 Task: Create a due date automation trigger when advanced on, on the wednesday of the week before a card is due add fields with custom field "Resume" set to a number greater than 1 and lower than 10 at 11:00 AM.
Action: Mouse moved to (1055, 76)
Screenshot: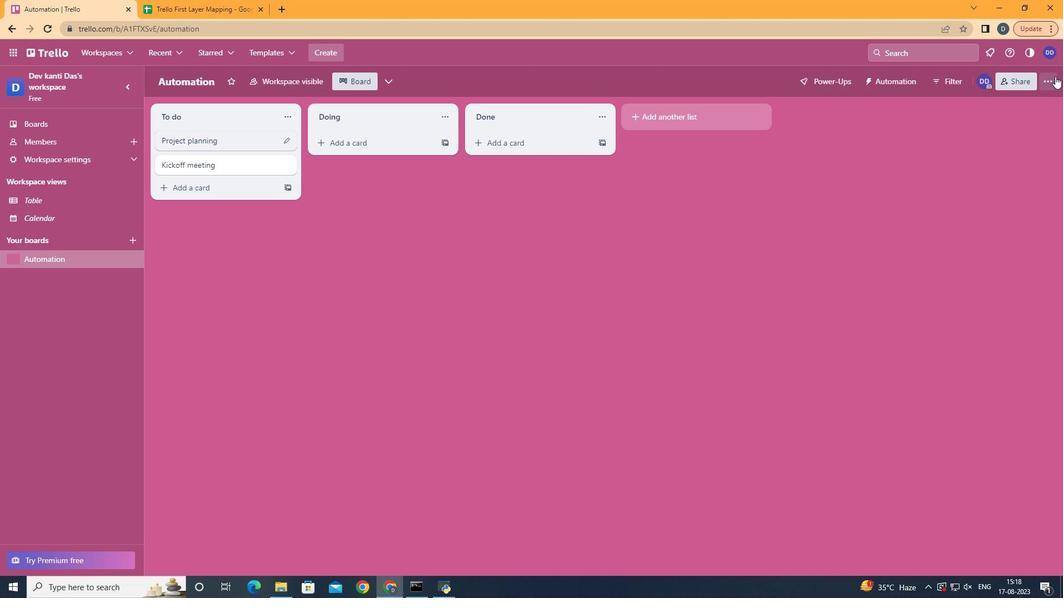 
Action: Mouse pressed left at (1055, 76)
Screenshot: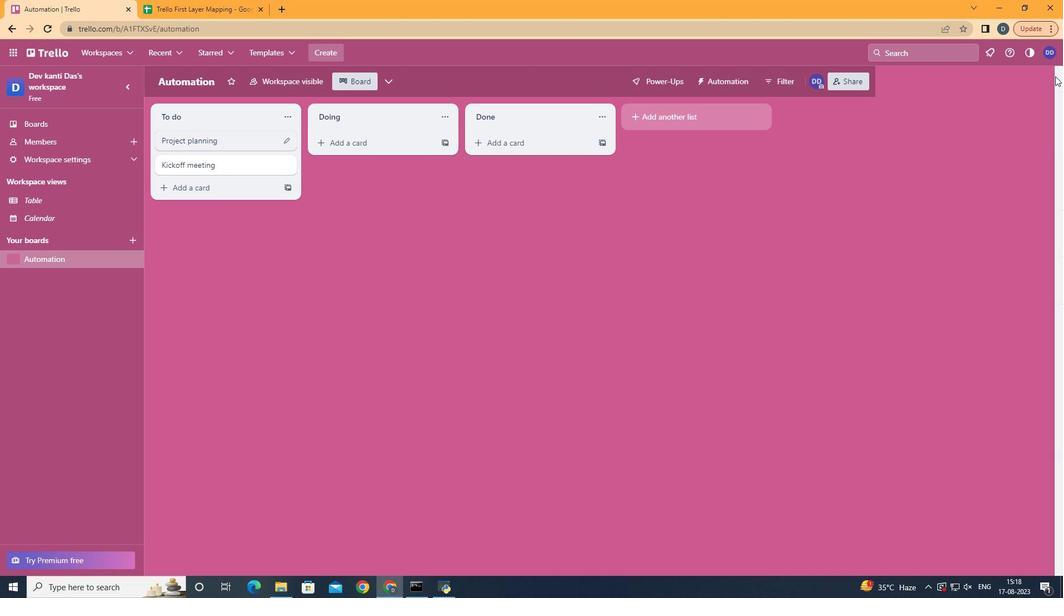 
Action: Mouse moved to (948, 240)
Screenshot: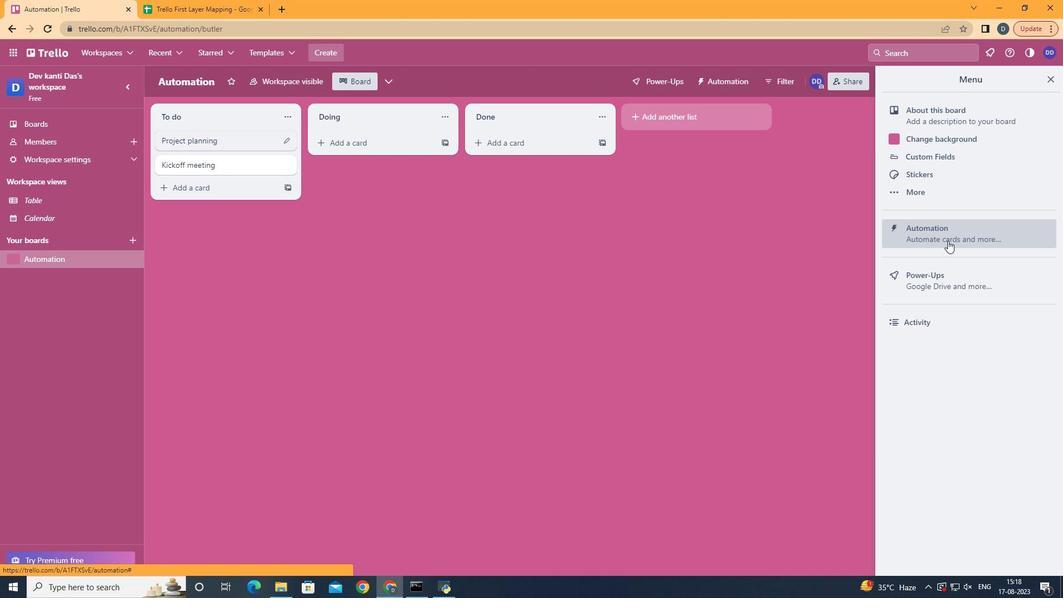 
Action: Mouse pressed left at (948, 240)
Screenshot: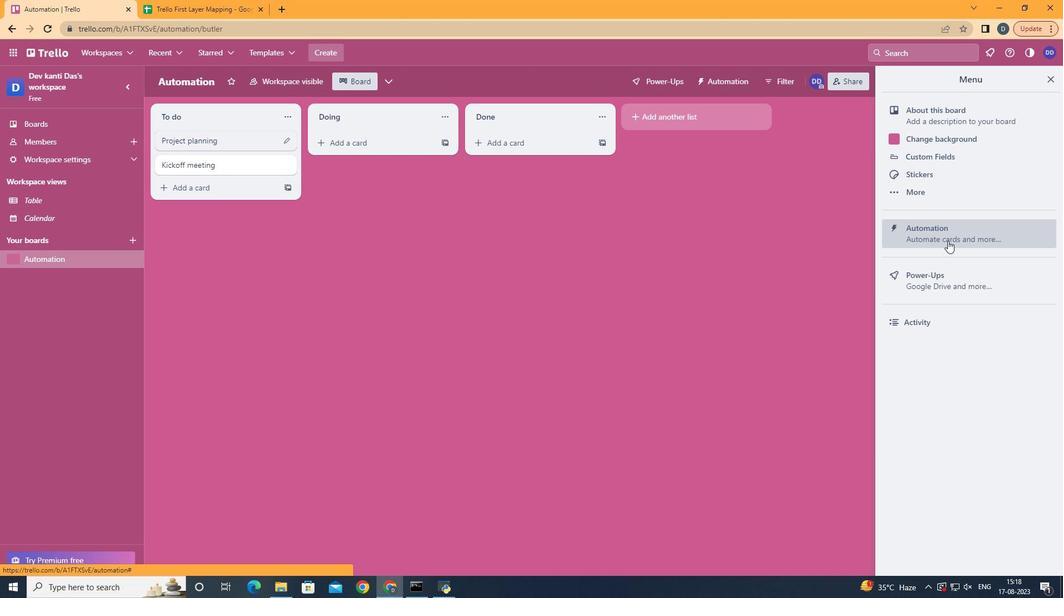 
Action: Mouse moved to (218, 219)
Screenshot: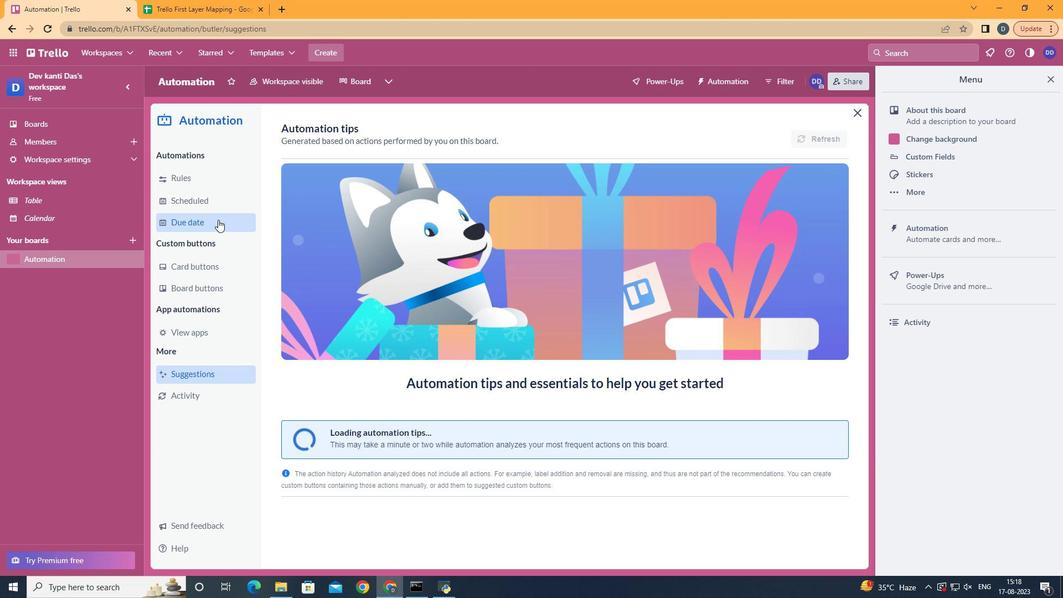 
Action: Mouse pressed left at (218, 219)
Screenshot: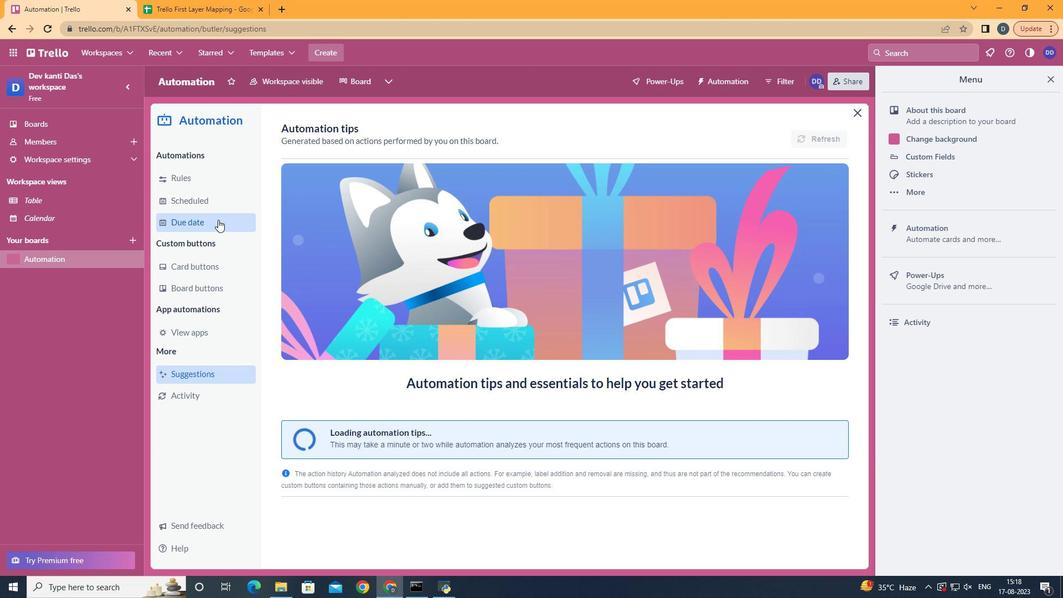
Action: Mouse moved to (778, 132)
Screenshot: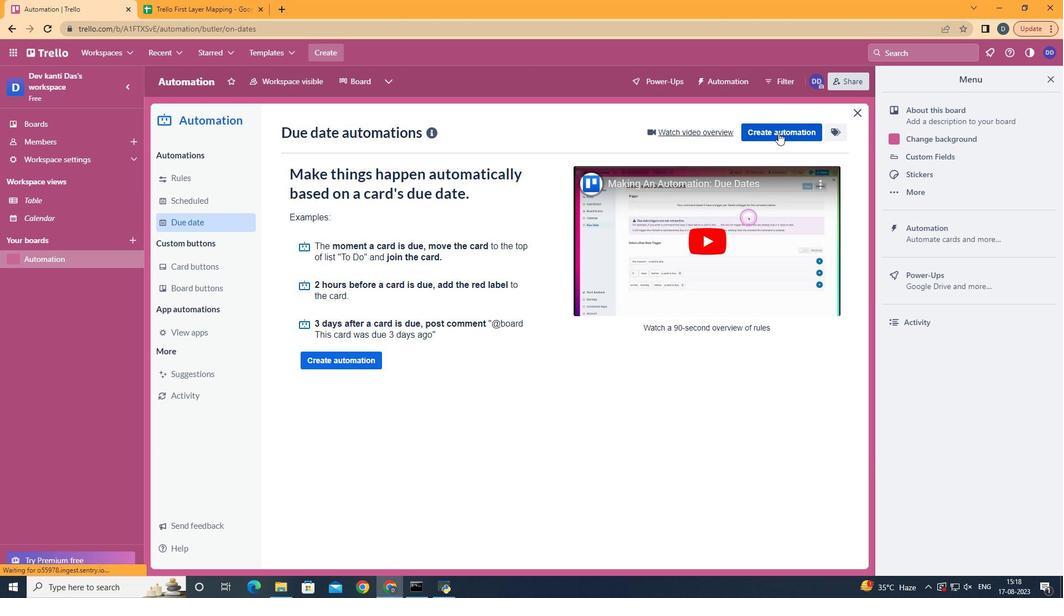 
Action: Mouse pressed left at (778, 132)
Screenshot: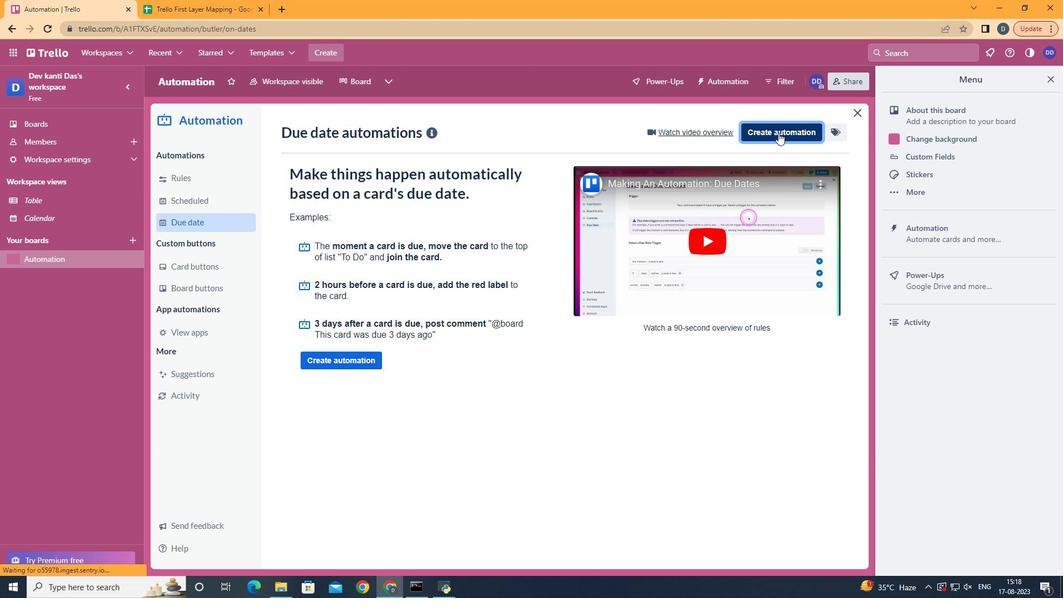 
Action: Mouse moved to (586, 233)
Screenshot: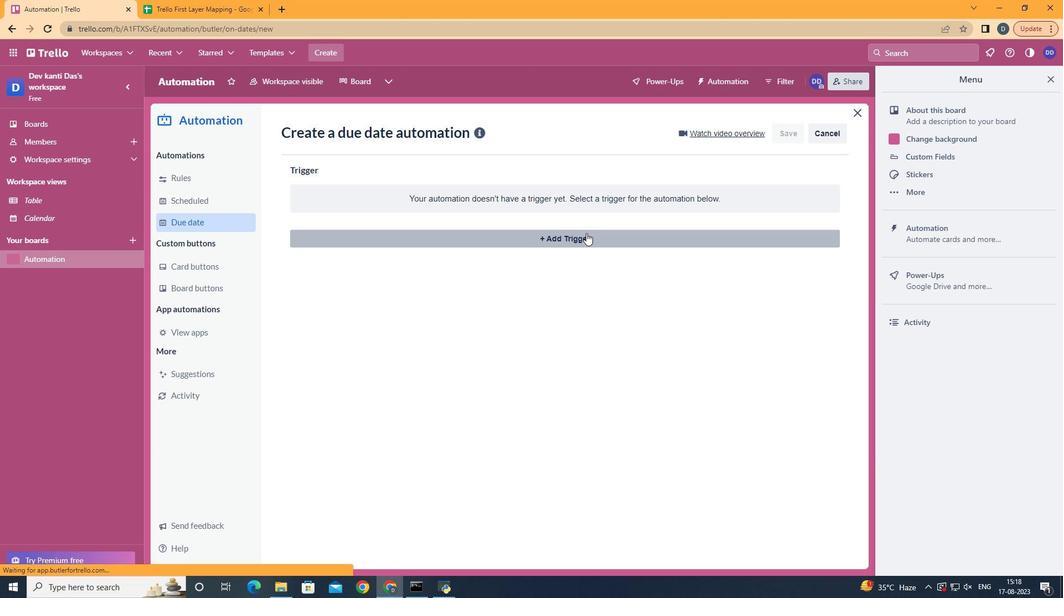 
Action: Mouse pressed left at (586, 233)
Screenshot: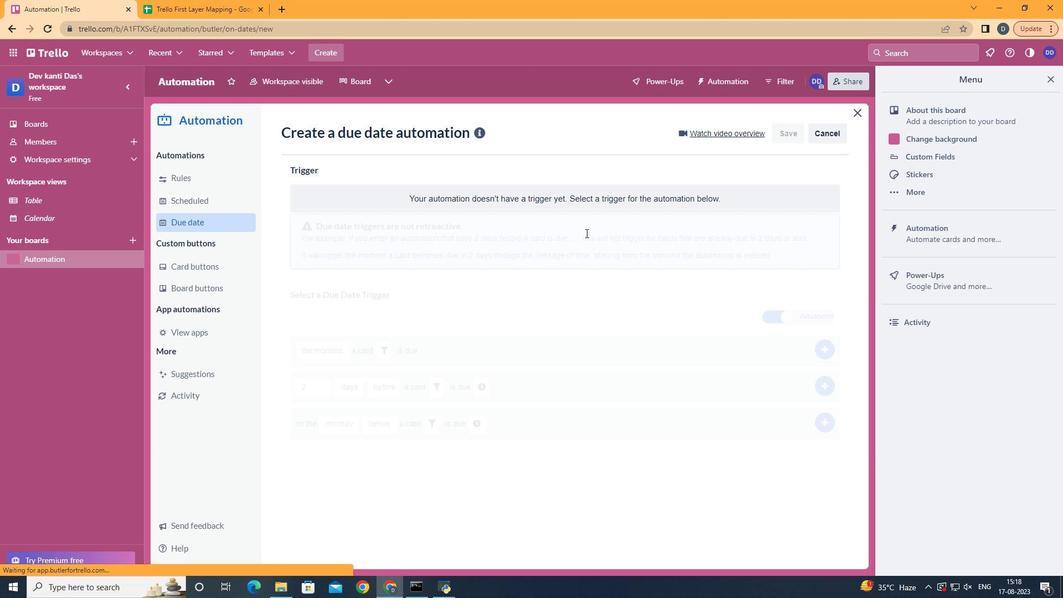 
Action: Mouse moved to (359, 335)
Screenshot: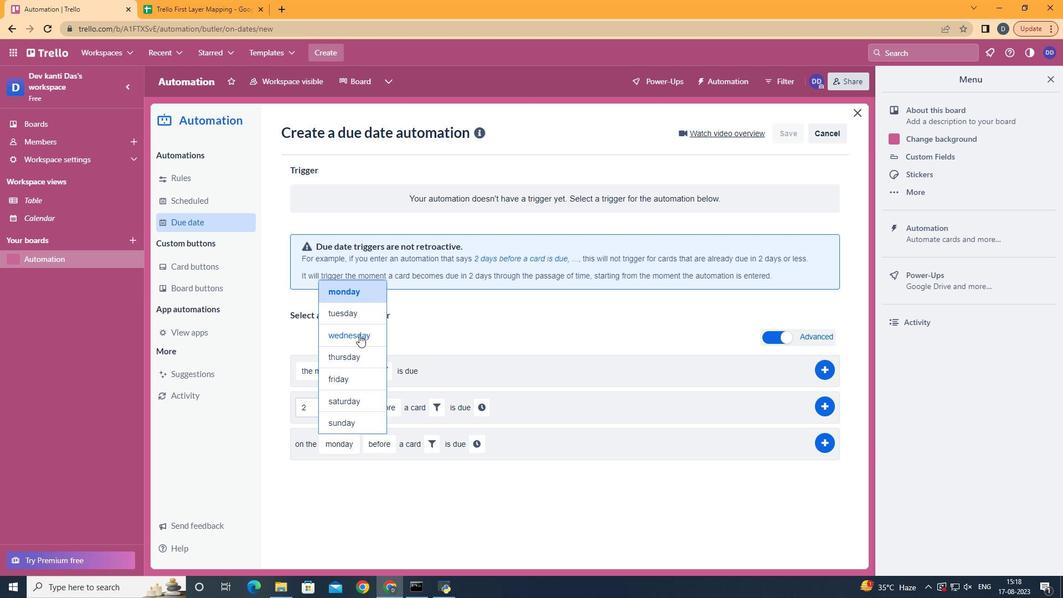 
Action: Mouse pressed left at (359, 335)
Screenshot: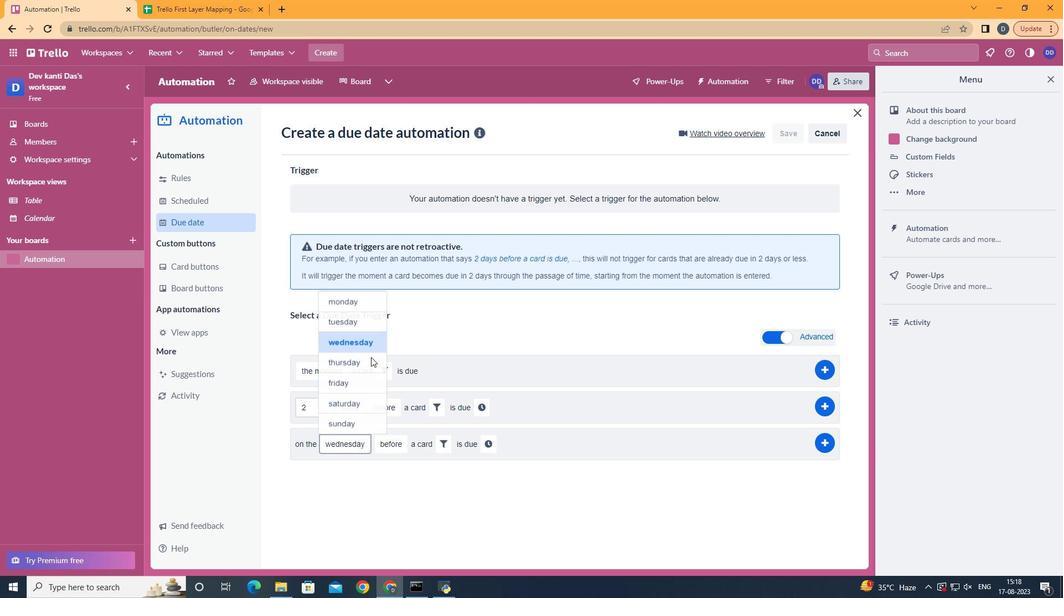 
Action: Mouse moved to (409, 533)
Screenshot: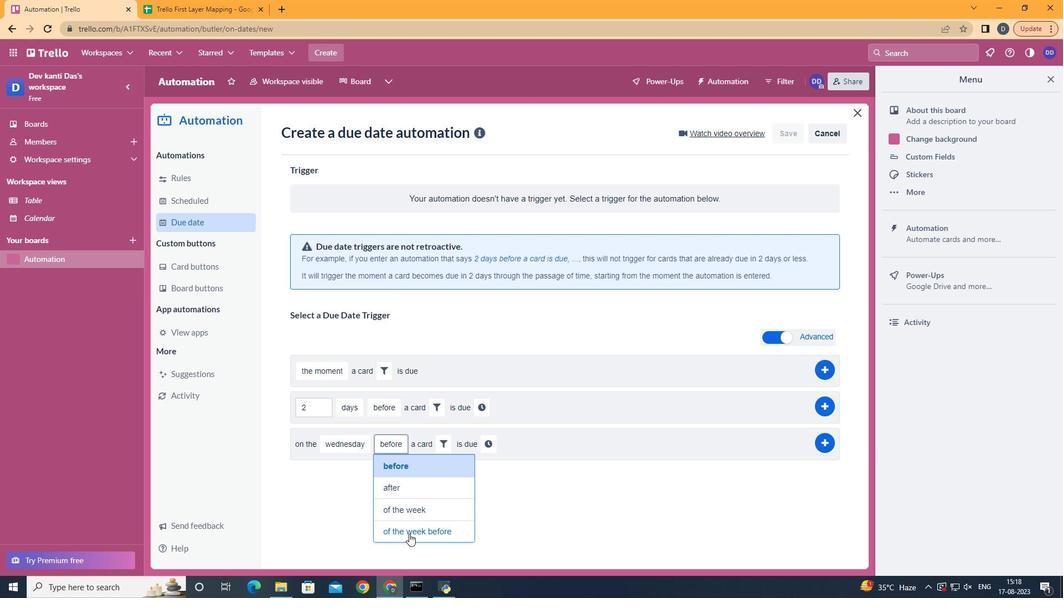 
Action: Mouse pressed left at (409, 533)
Screenshot: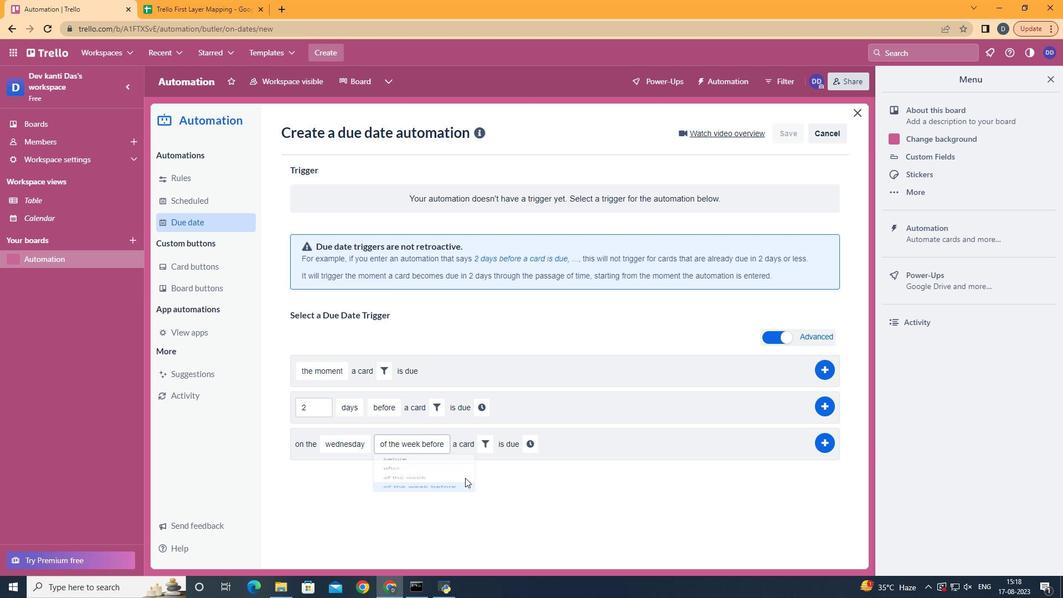 
Action: Mouse moved to (487, 447)
Screenshot: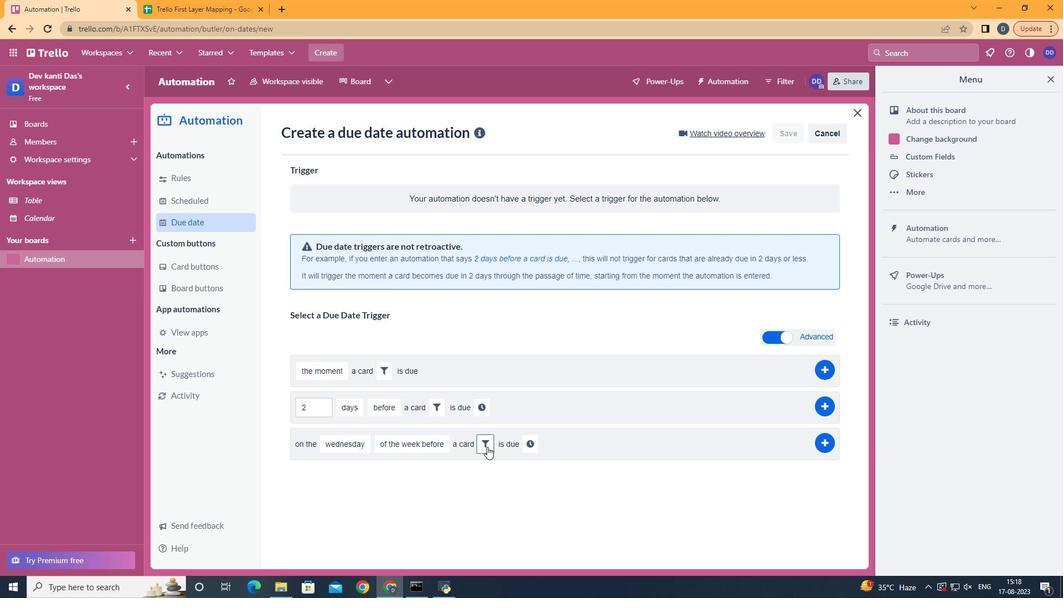
Action: Mouse pressed left at (487, 447)
Screenshot: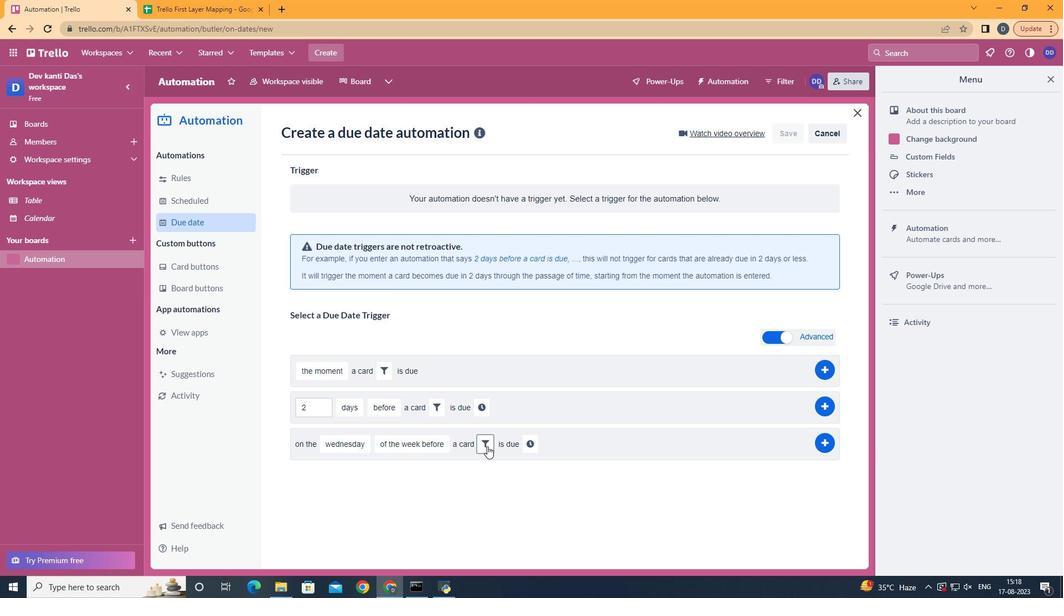 
Action: Mouse moved to (654, 476)
Screenshot: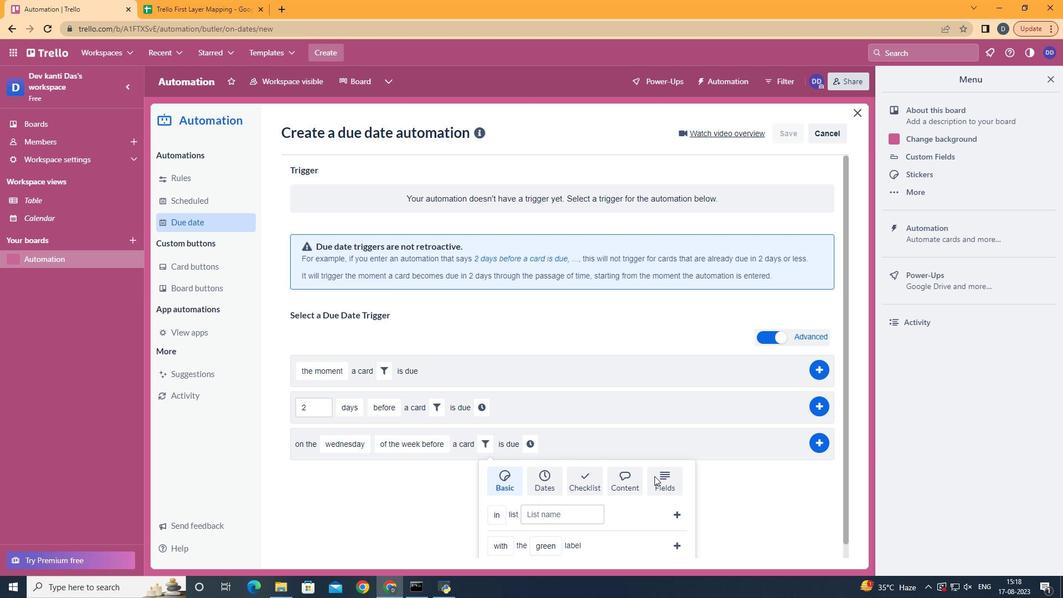 
Action: Mouse pressed left at (654, 476)
Screenshot: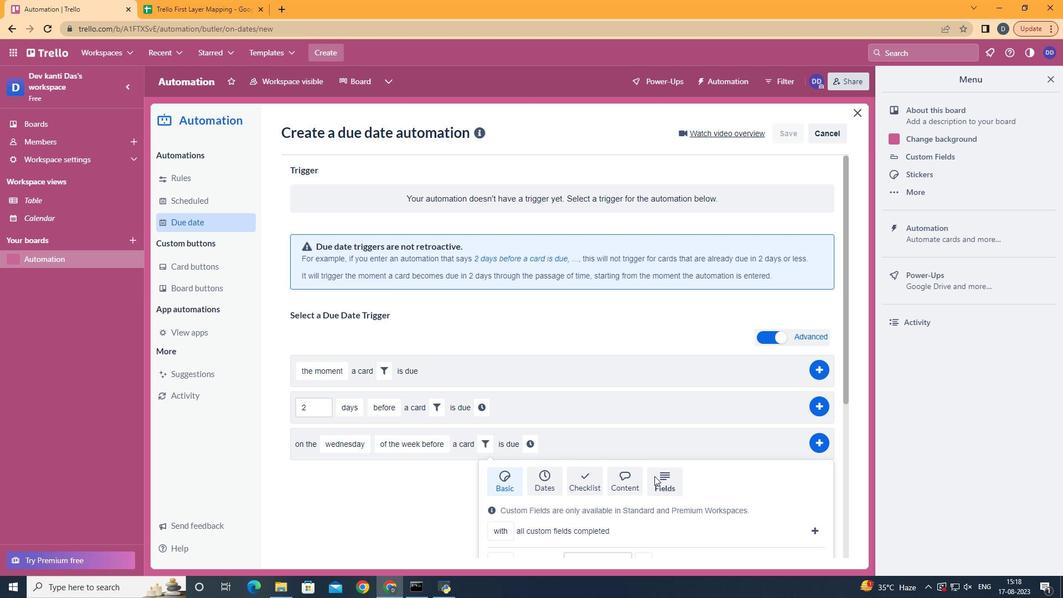 
Action: Mouse scrolled (654, 475) with delta (0, 0)
Screenshot: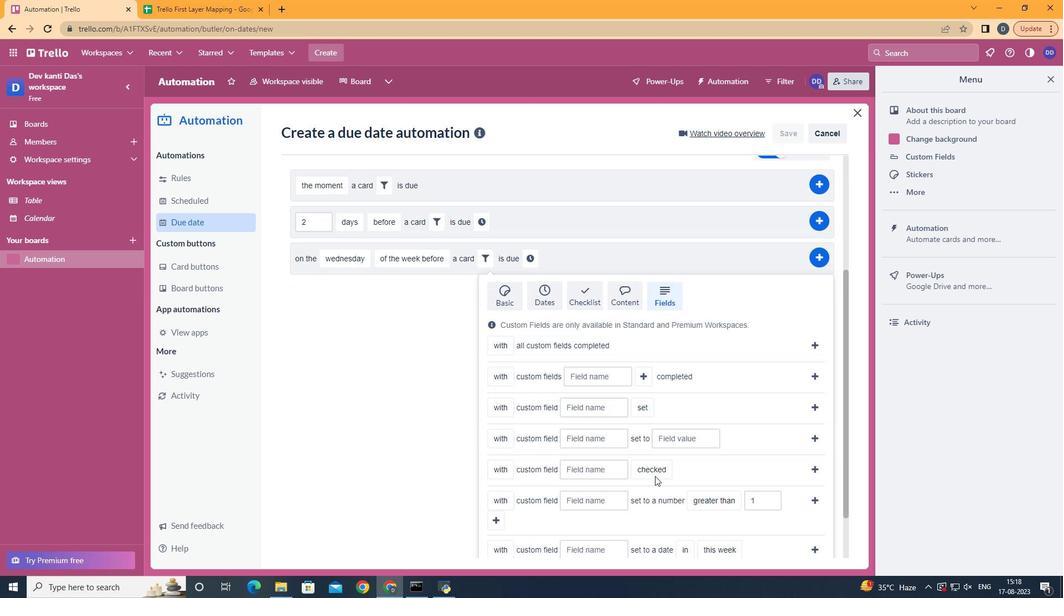 
Action: Mouse scrolled (654, 475) with delta (0, 0)
Screenshot: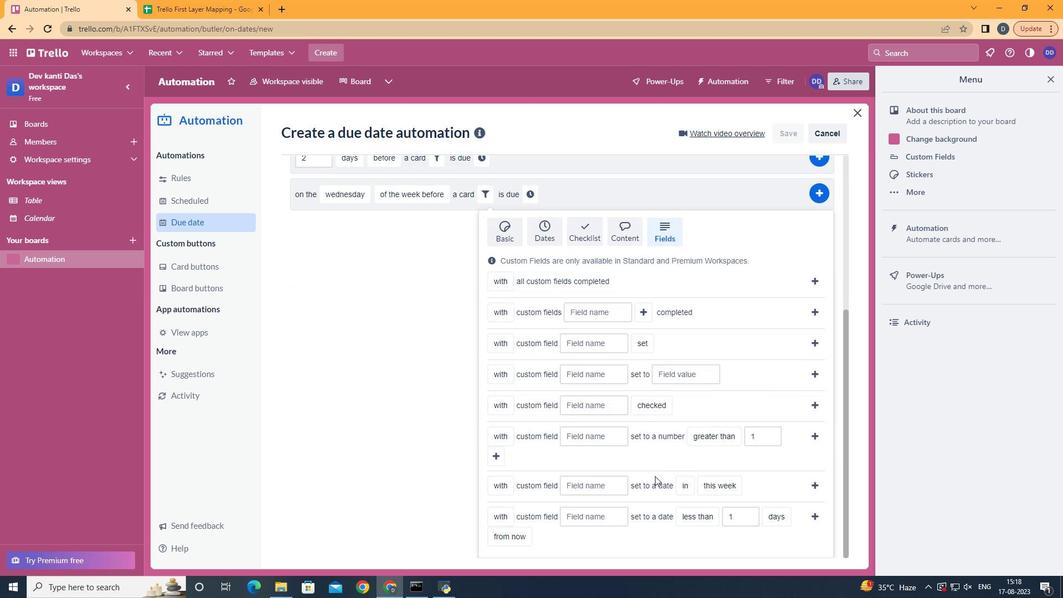 
Action: Mouse scrolled (654, 475) with delta (0, 0)
Screenshot: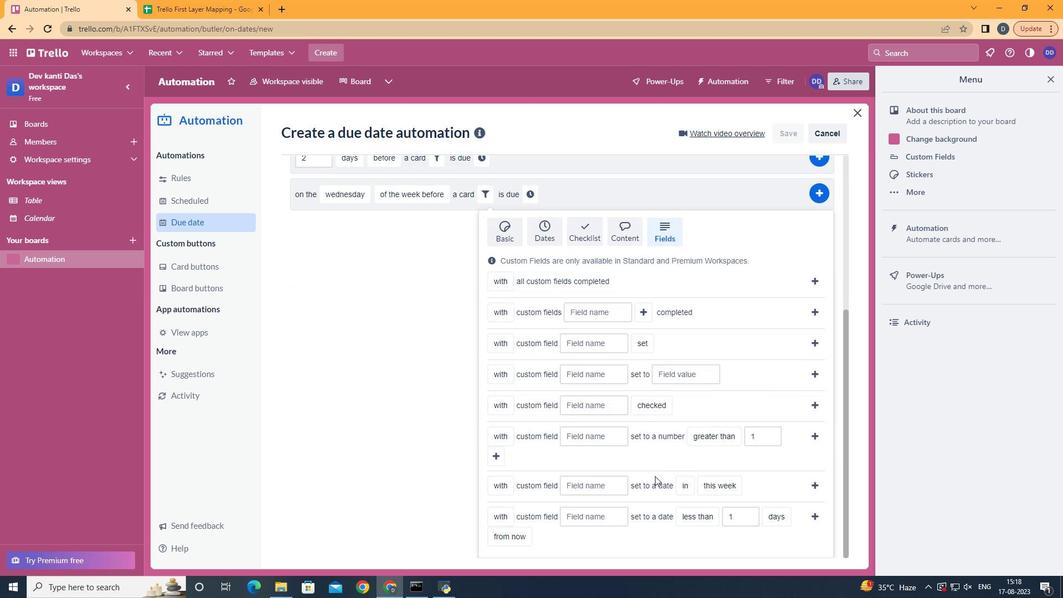 
Action: Mouse scrolled (654, 475) with delta (0, 0)
Screenshot: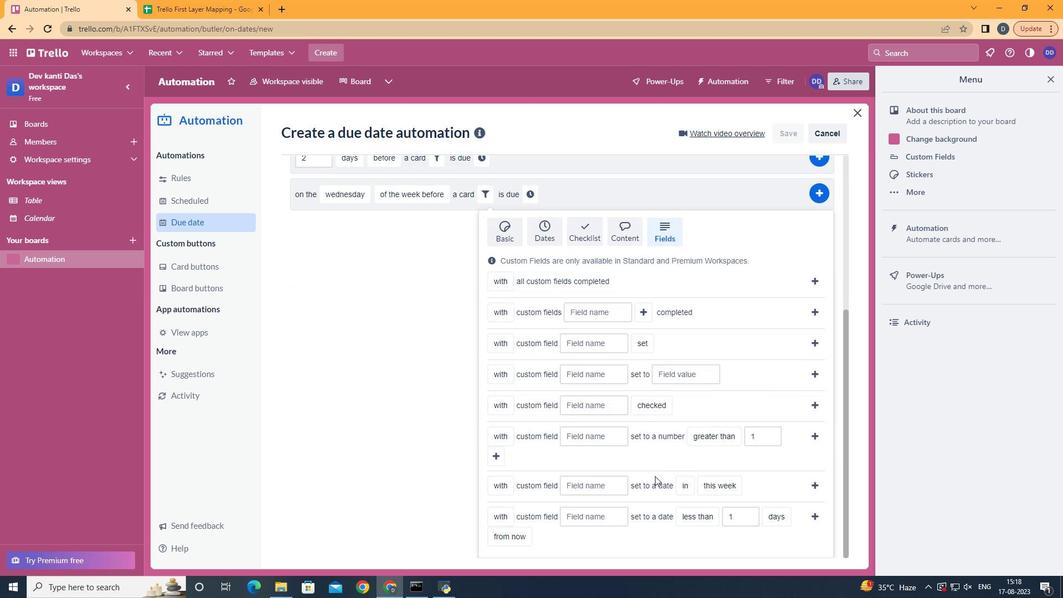 
Action: Mouse scrolled (654, 475) with delta (0, 0)
Screenshot: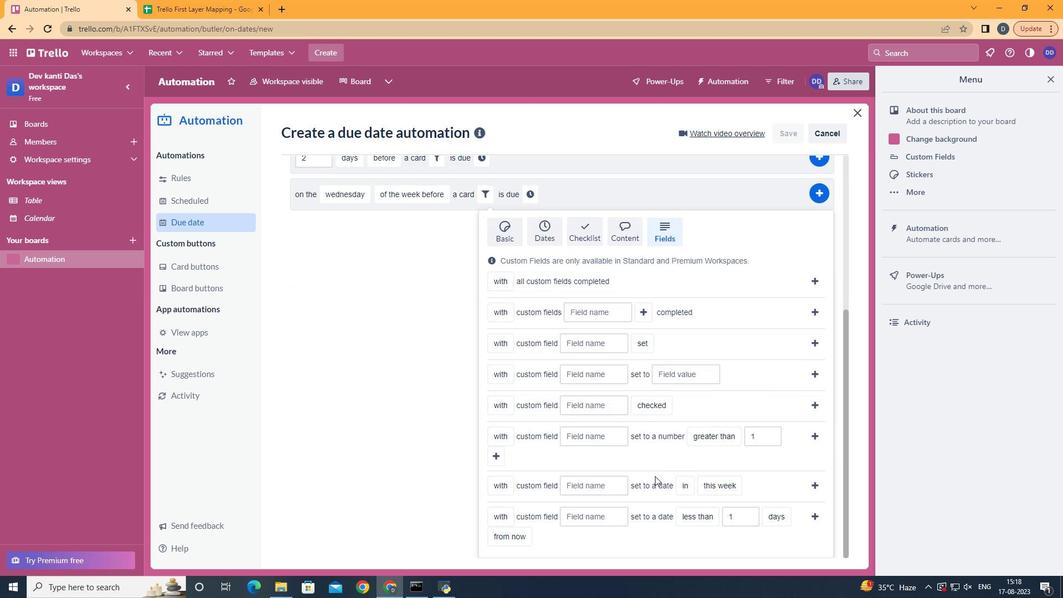 
Action: Mouse scrolled (654, 475) with delta (0, 0)
Screenshot: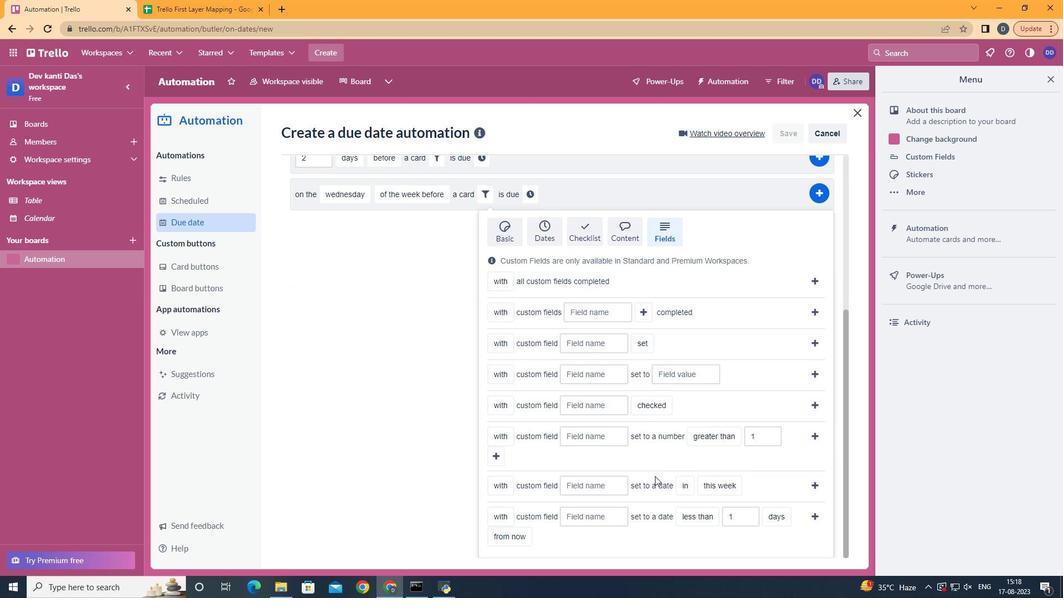 
Action: Mouse moved to (595, 436)
Screenshot: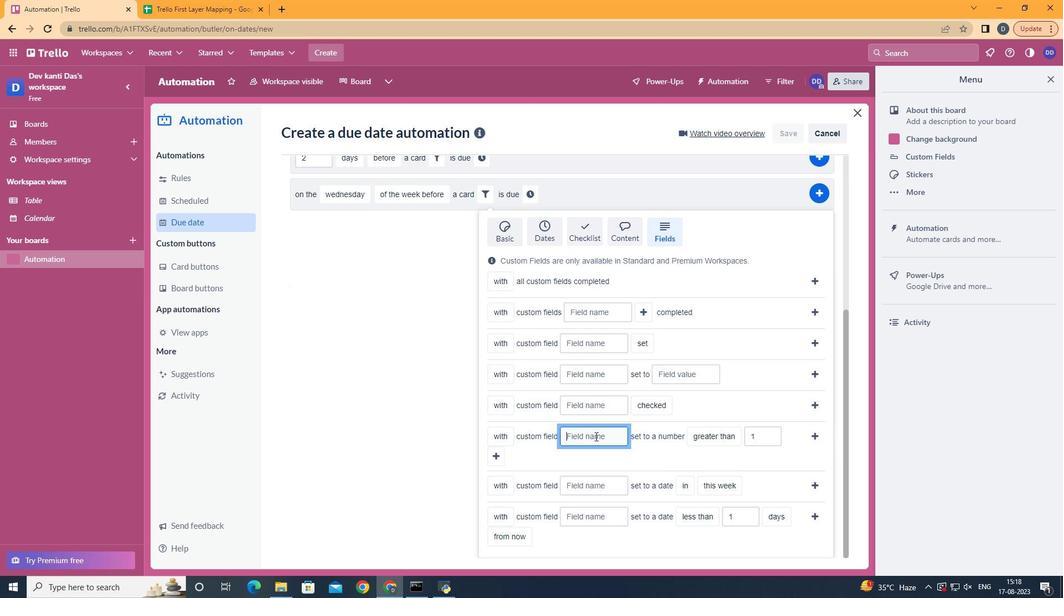 
Action: Mouse pressed left at (595, 436)
Screenshot: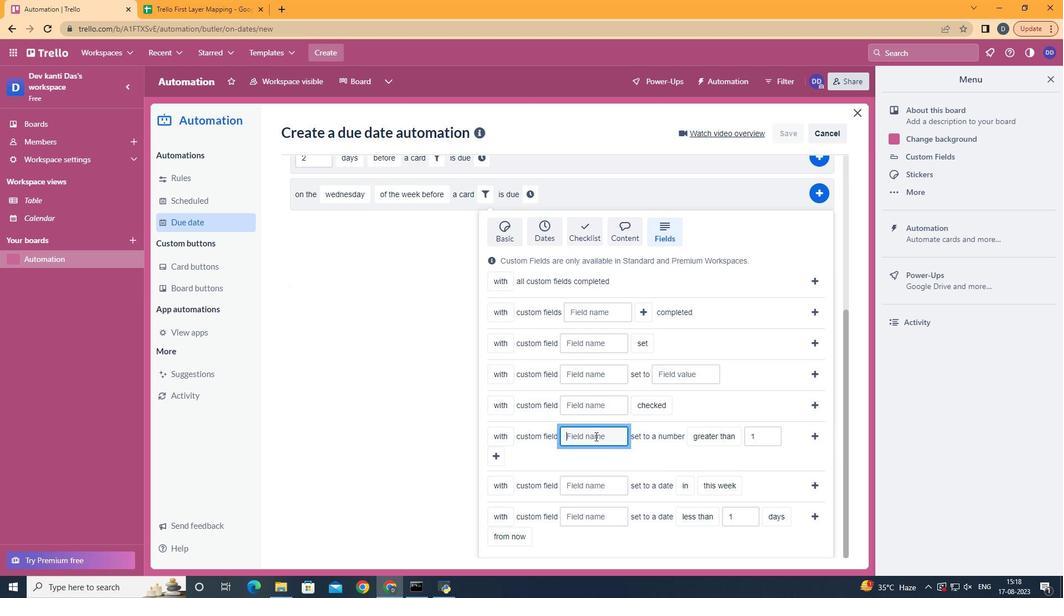 
Action: Key pressed <Key.shift><Key.shift><Key.shift><Key.shift><Key.shift><Key.shift><Key.shift><Key.shift><Key.shift>Resume
Screenshot: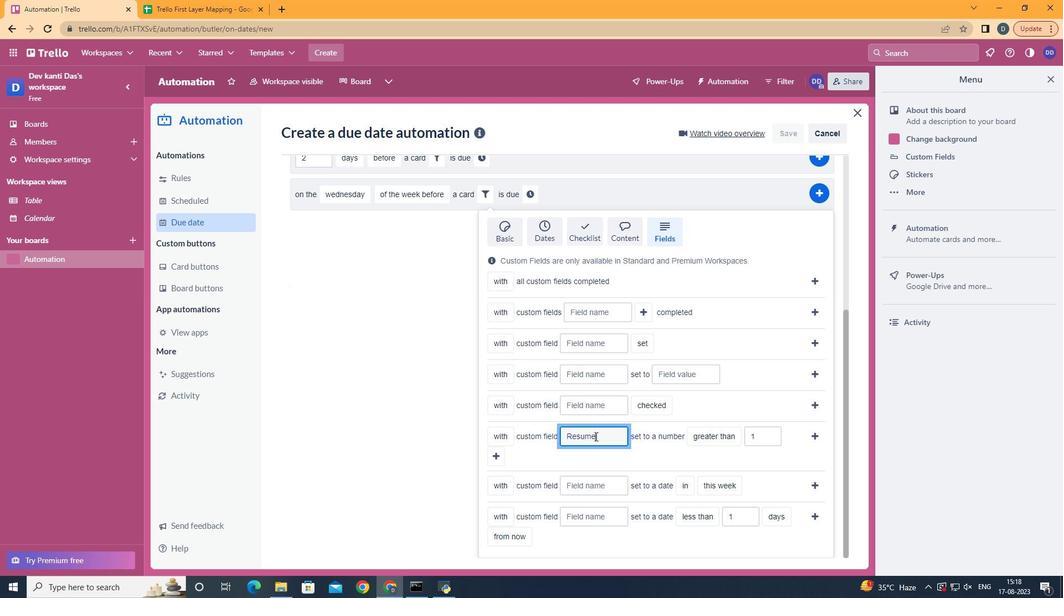 
Action: Mouse moved to (496, 452)
Screenshot: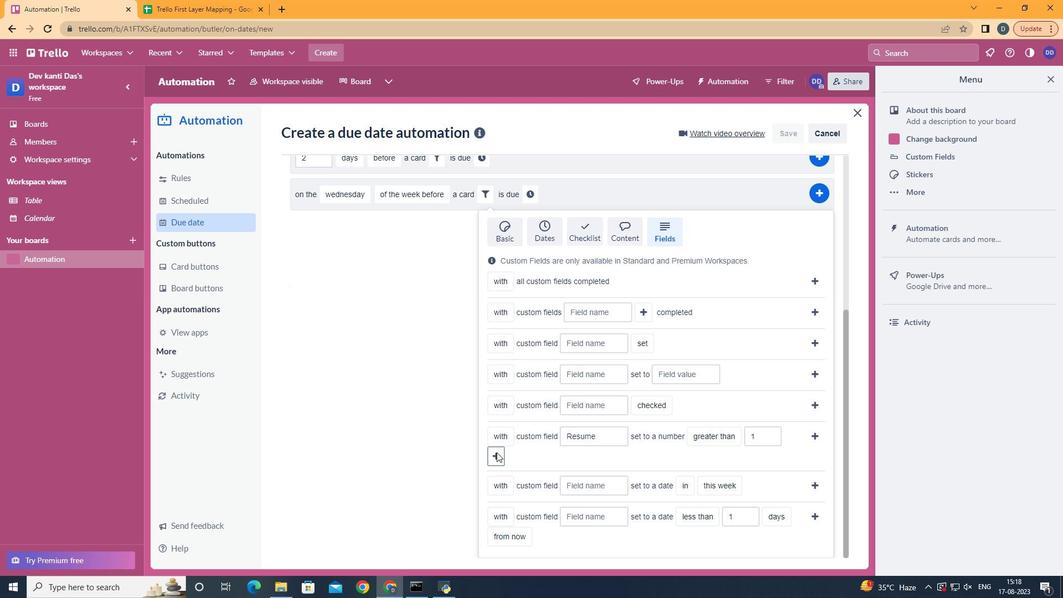 
Action: Mouse pressed left at (496, 452)
Screenshot: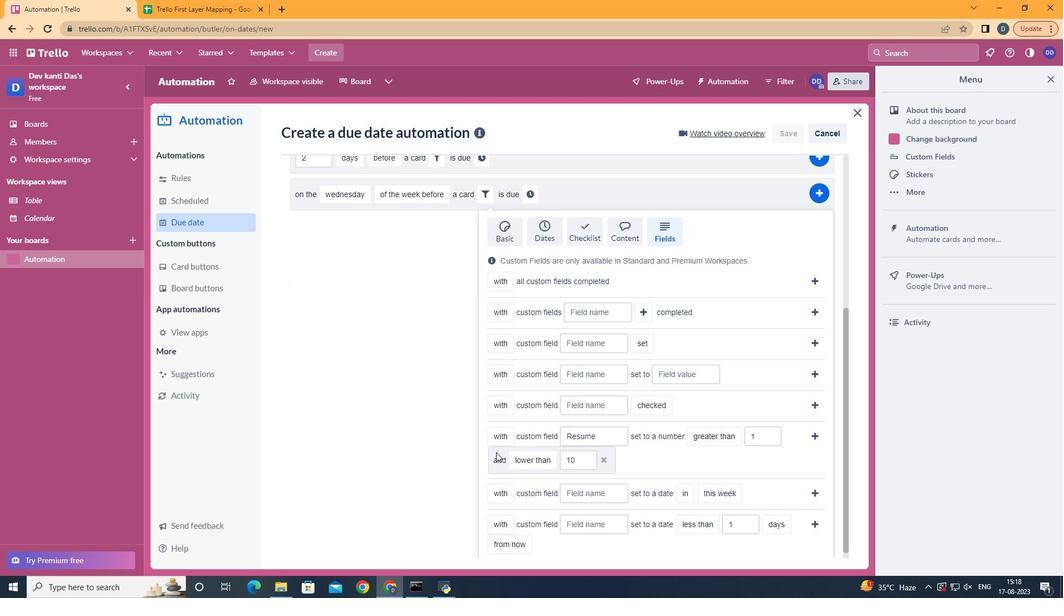 
Action: Mouse moved to (820, 436)
Screenshot: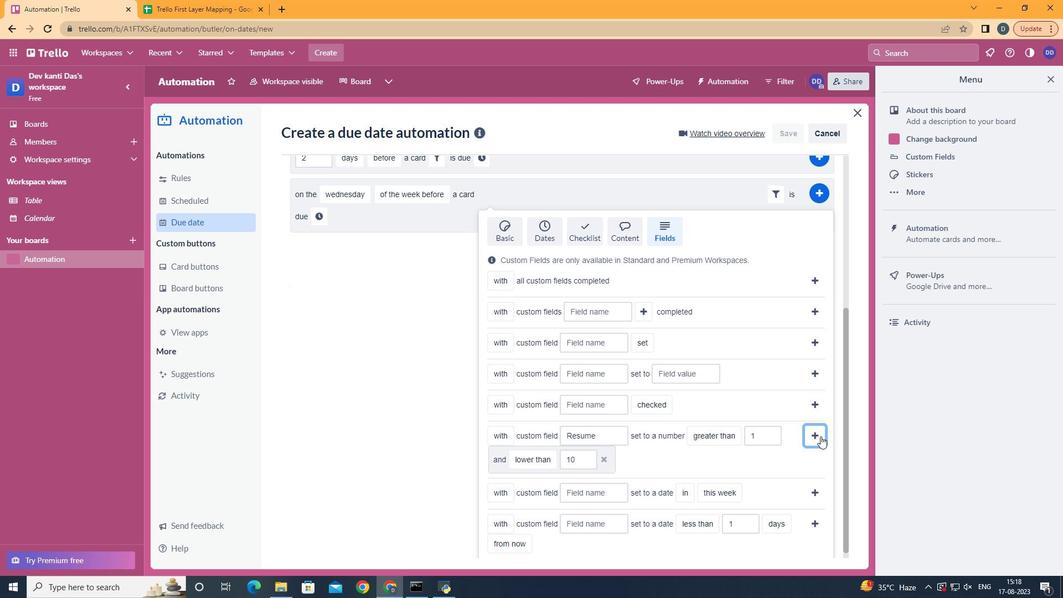 
Action: Mouse pressed left at (820, 436)
Screenshot: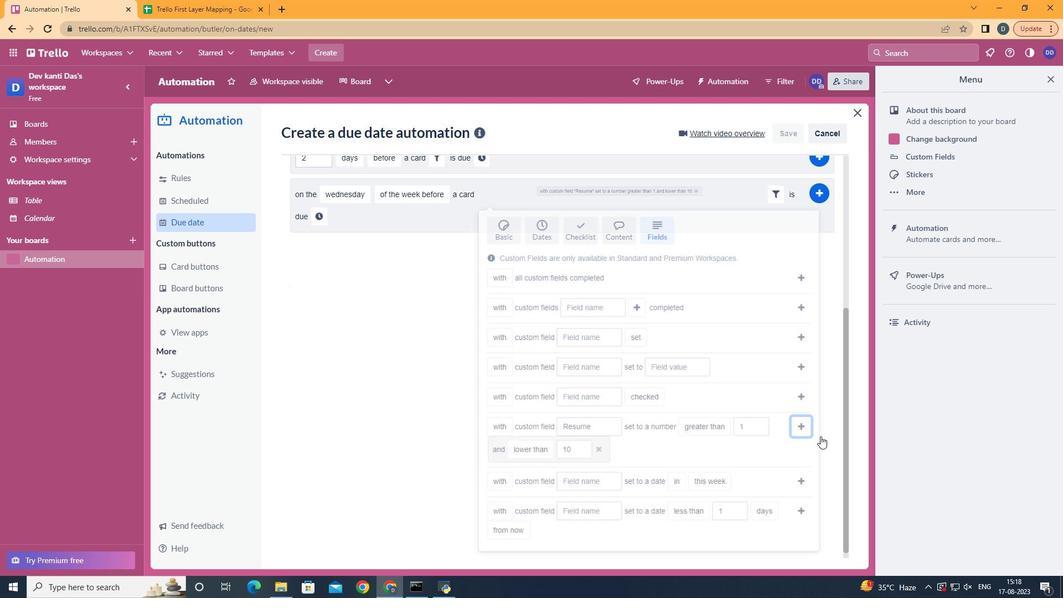 
Action: Mouse moved to (322, 468)
Screenshot: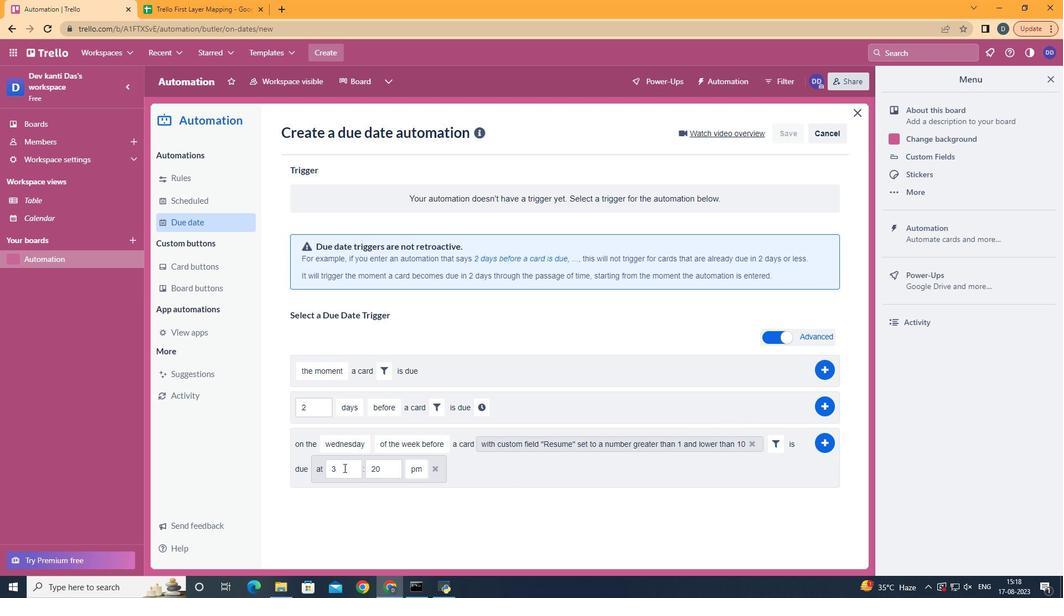 
Action: Mouse pressed left at (322, 468)
Screenshot: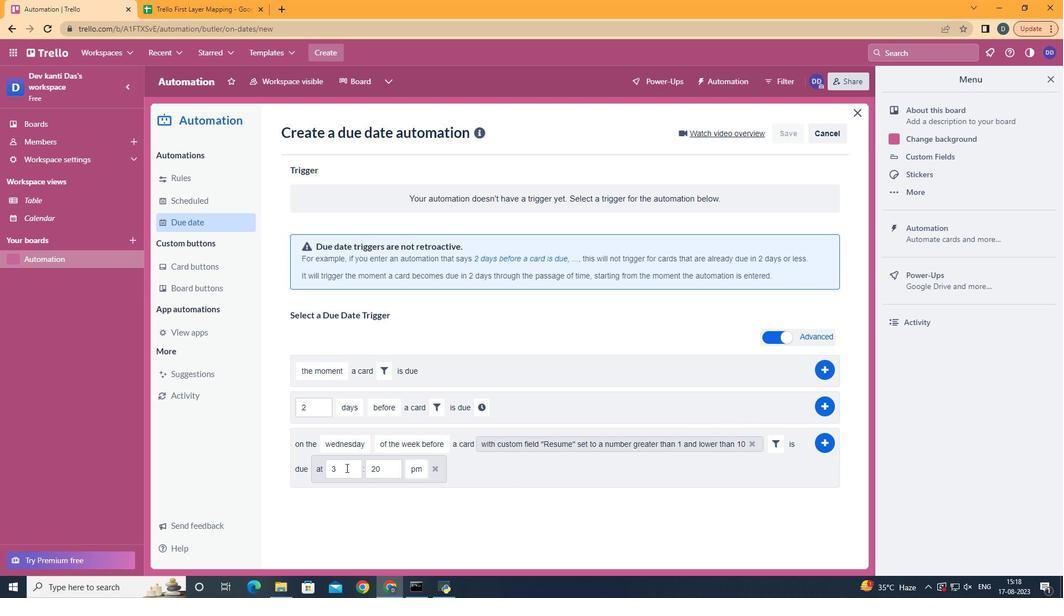
Action: Mouse moved to (346, 468)
Screenshot: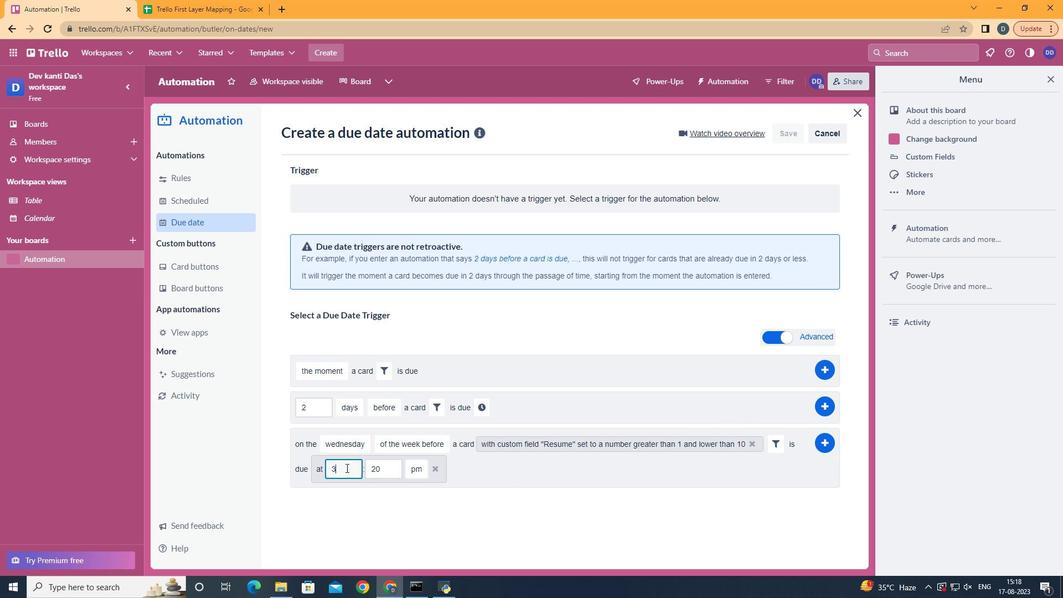 
Action: Mouse pressed left at (346, 468)
Screenshot: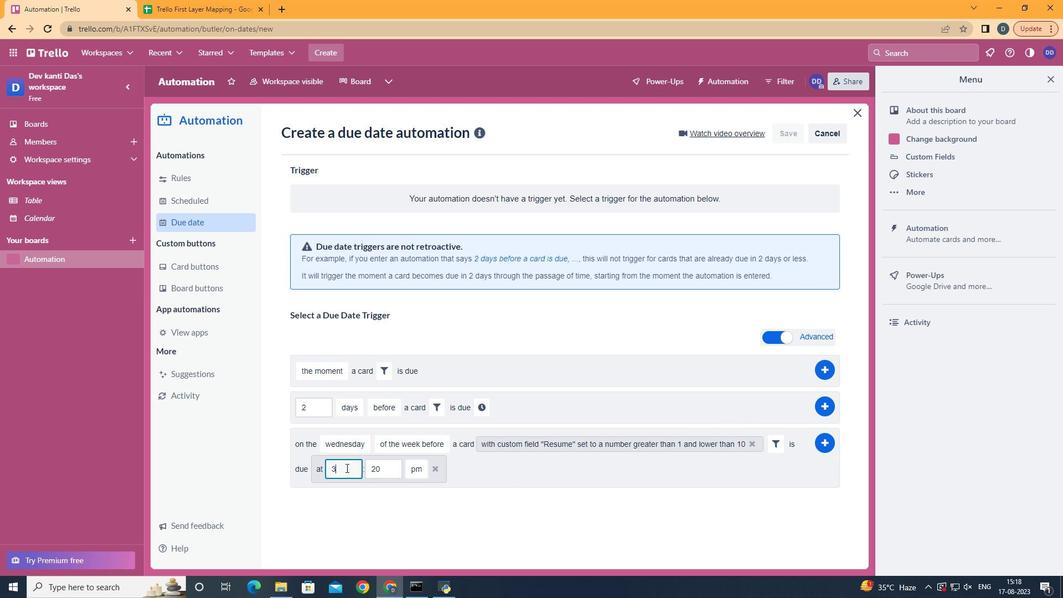 
Action: Key pressed <Key.backspace>11
Screenshot: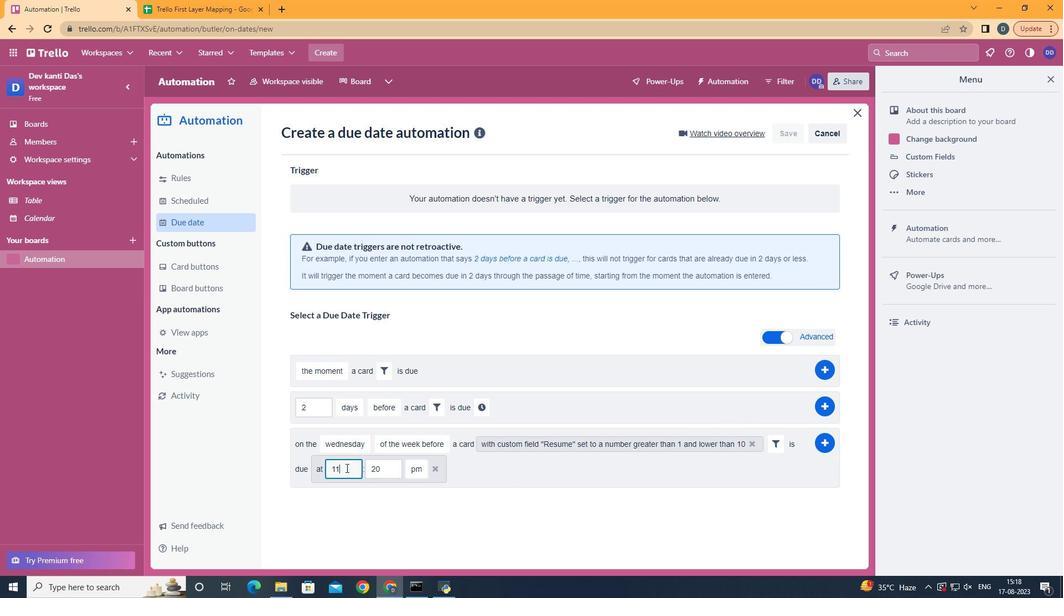 
Action: Mouse moved to (388, 478)
Screenshot: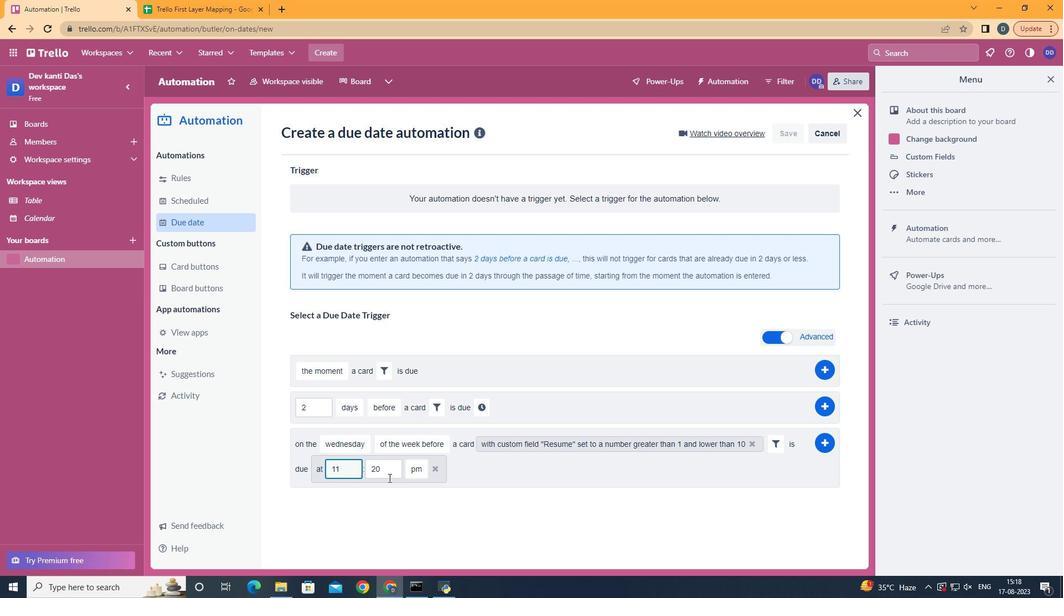 
Action: Mouse pressed left at (388, 478)
Screenshot: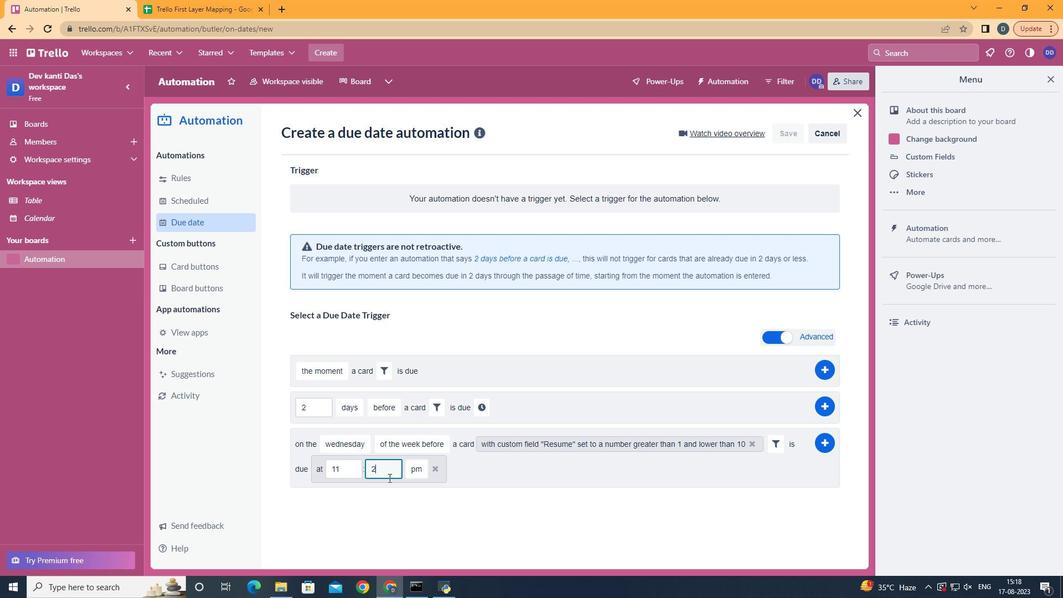 
Action: Key pressed <Key.backspace><Key.backspace>00
Screenshot: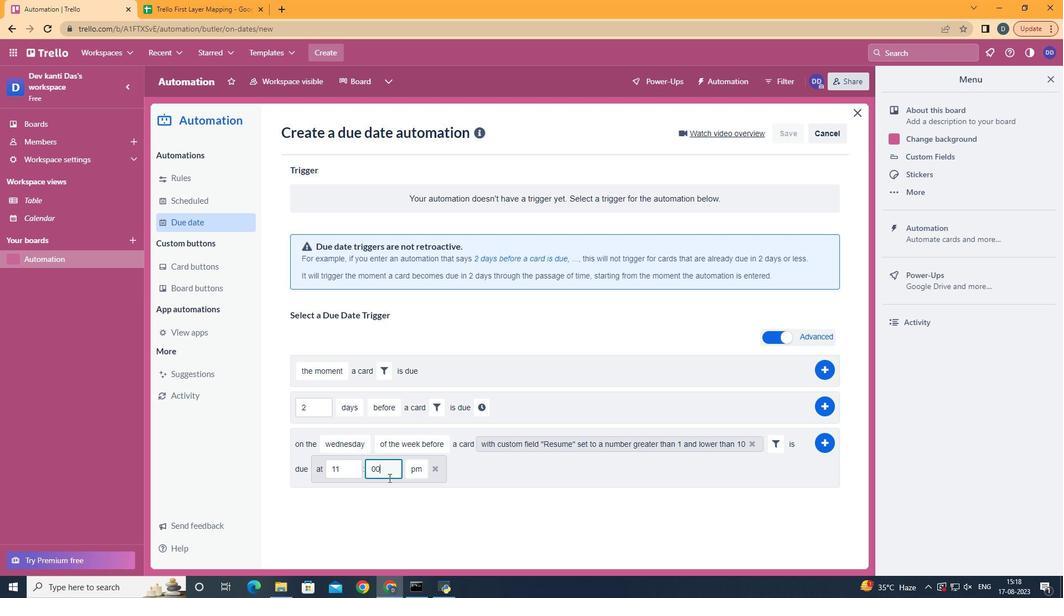 
Action: Mouse moved to (420, 488)
Screenshot: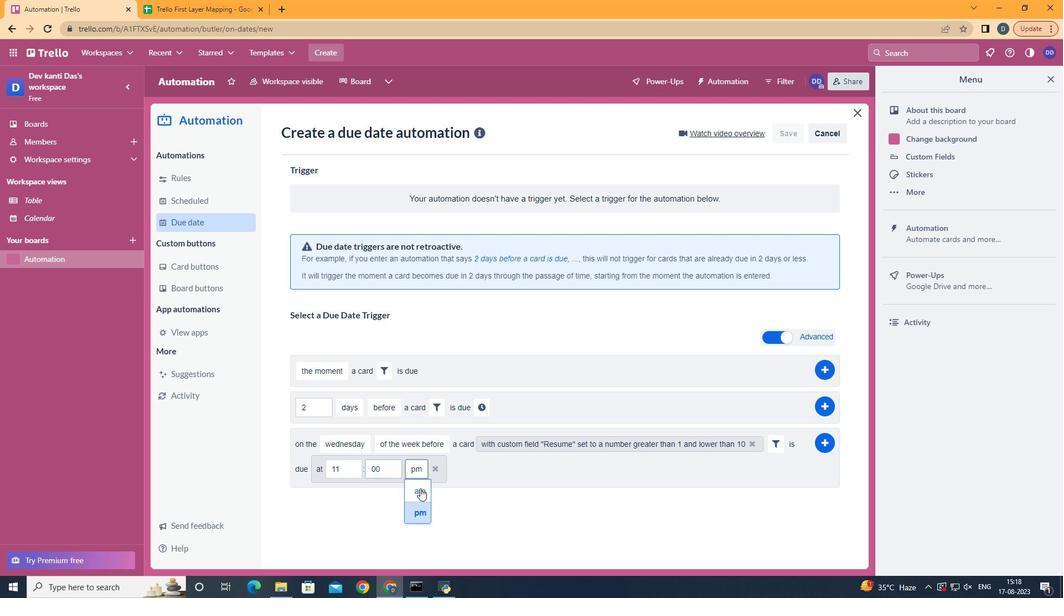 
Action: Mouse pressed left at (420, 488)
Screenshot: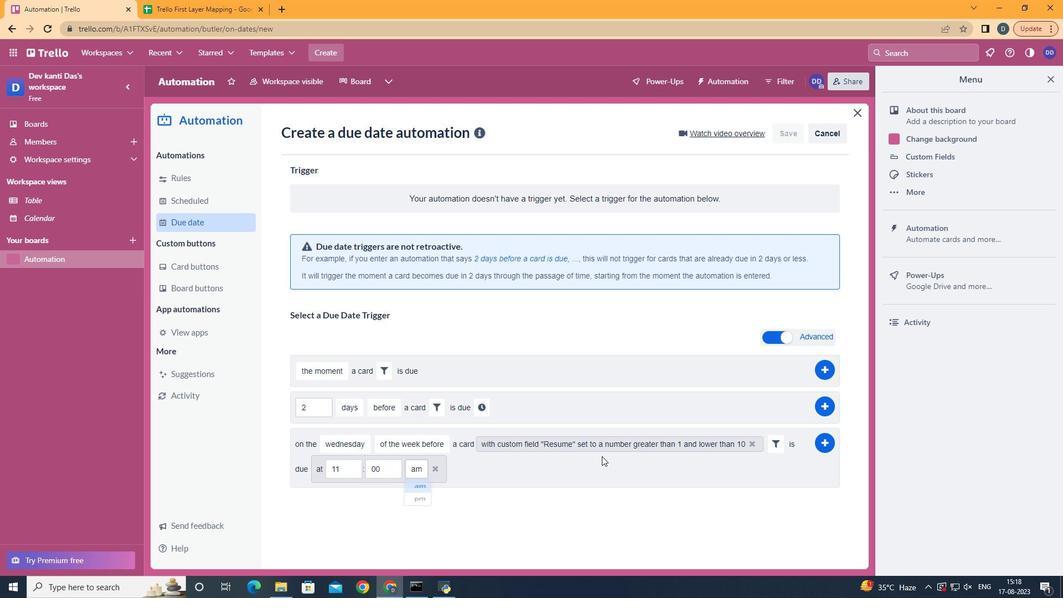 
Action: Mouse moved to (824, 449)
Screenshot: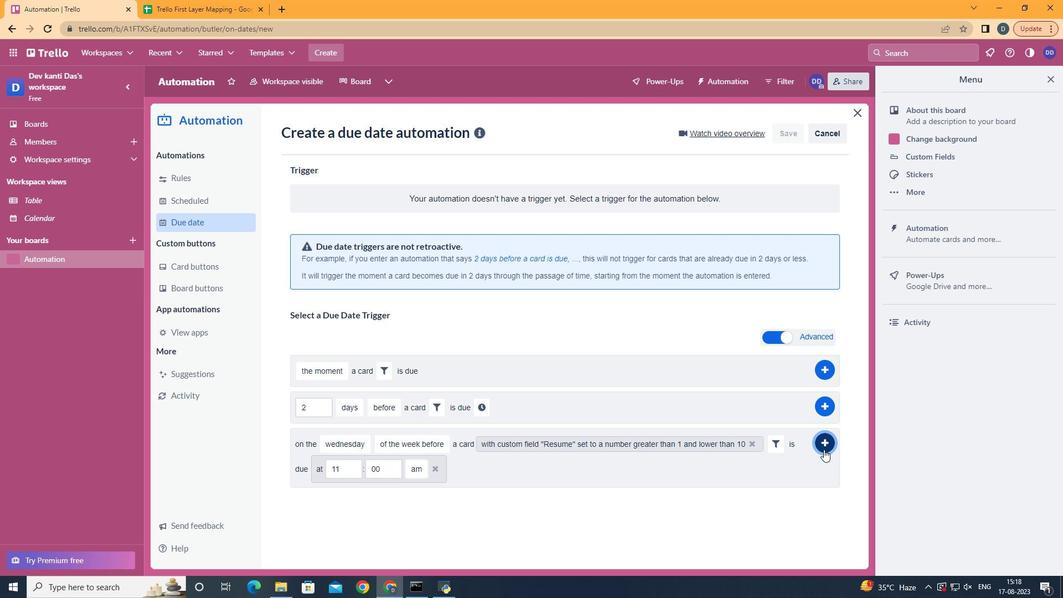 
Action: Mouse pressed left at (824, 449)
Screenshot: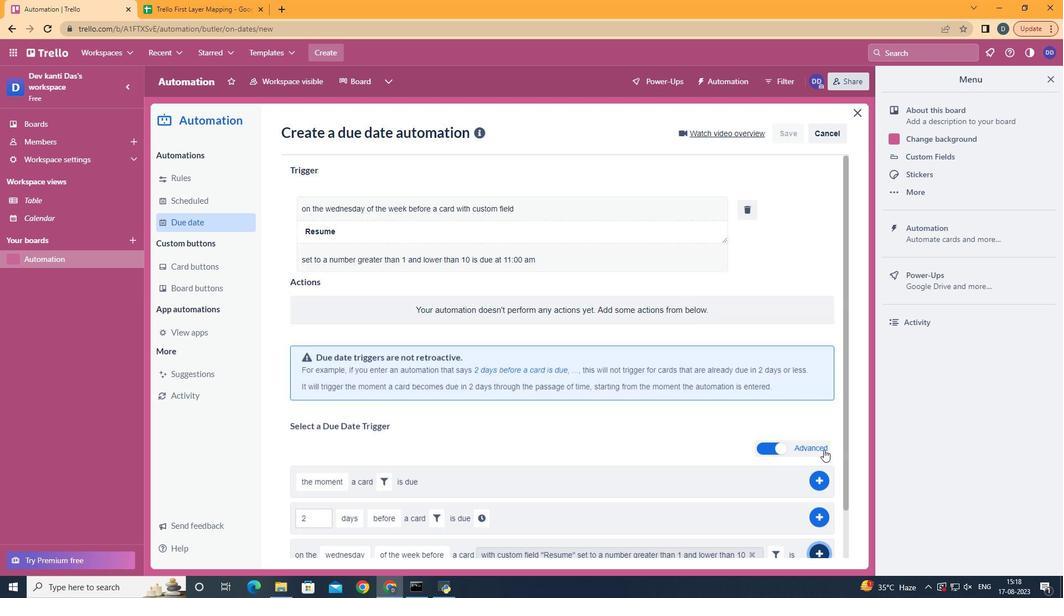
Action: Mouse moved to (824, 449)
Screenshot: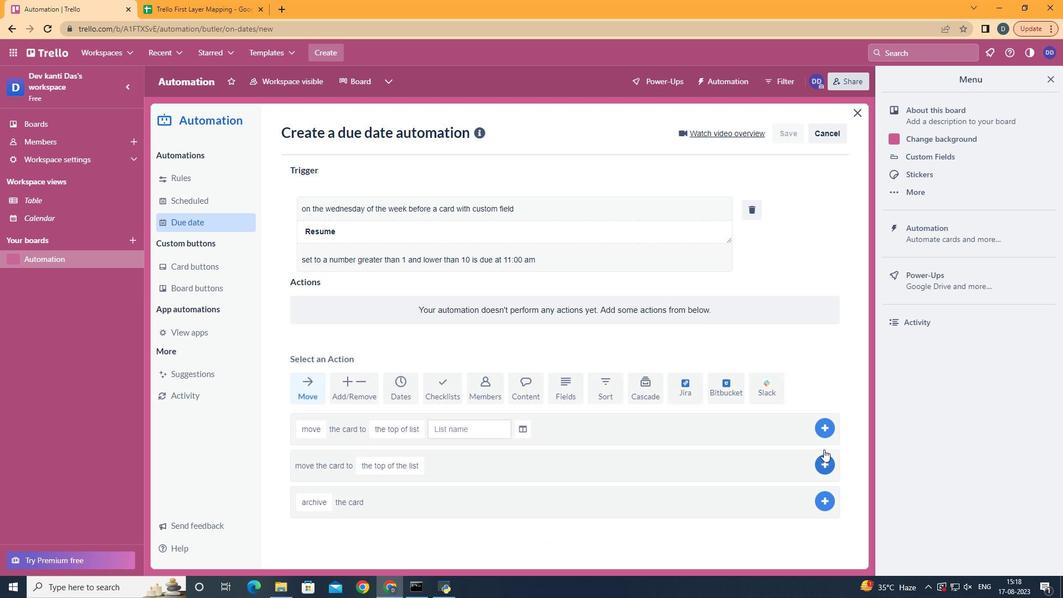 
